 Task: Start polyline.
Action: Mouse moved to (459, 328)
Screenshot: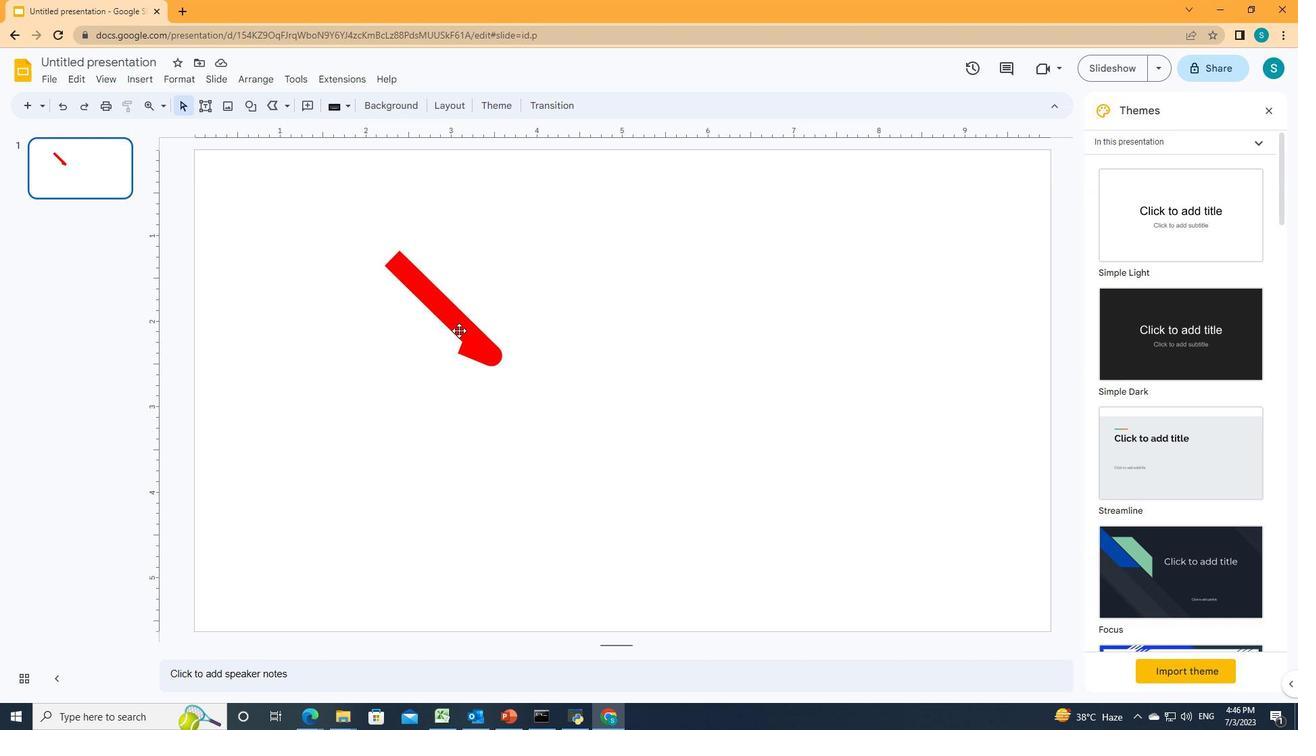 
Action: Mouse pressed left at (459, 328)
Screenshot: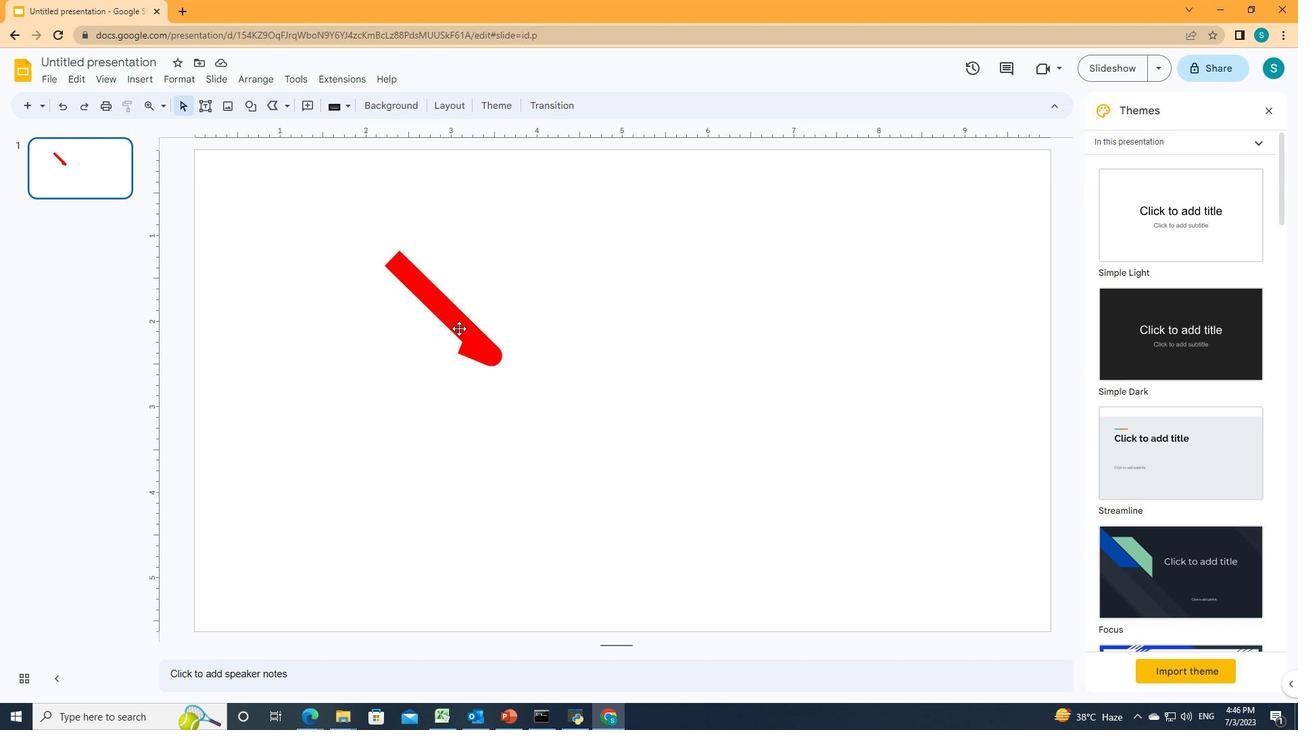 
Action: Mouse moved to (396, 104)
Screenshot: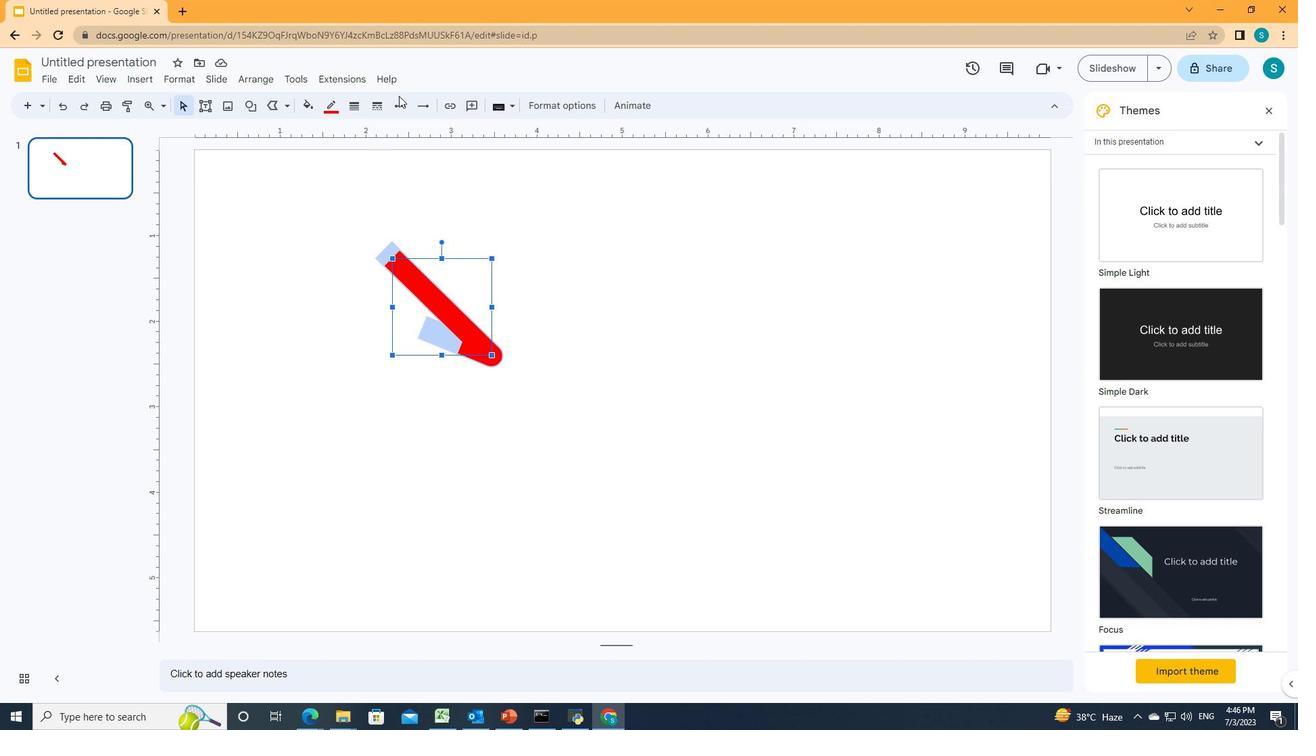 
Action: Mouse pressed left at (396, 104)
Screenshot: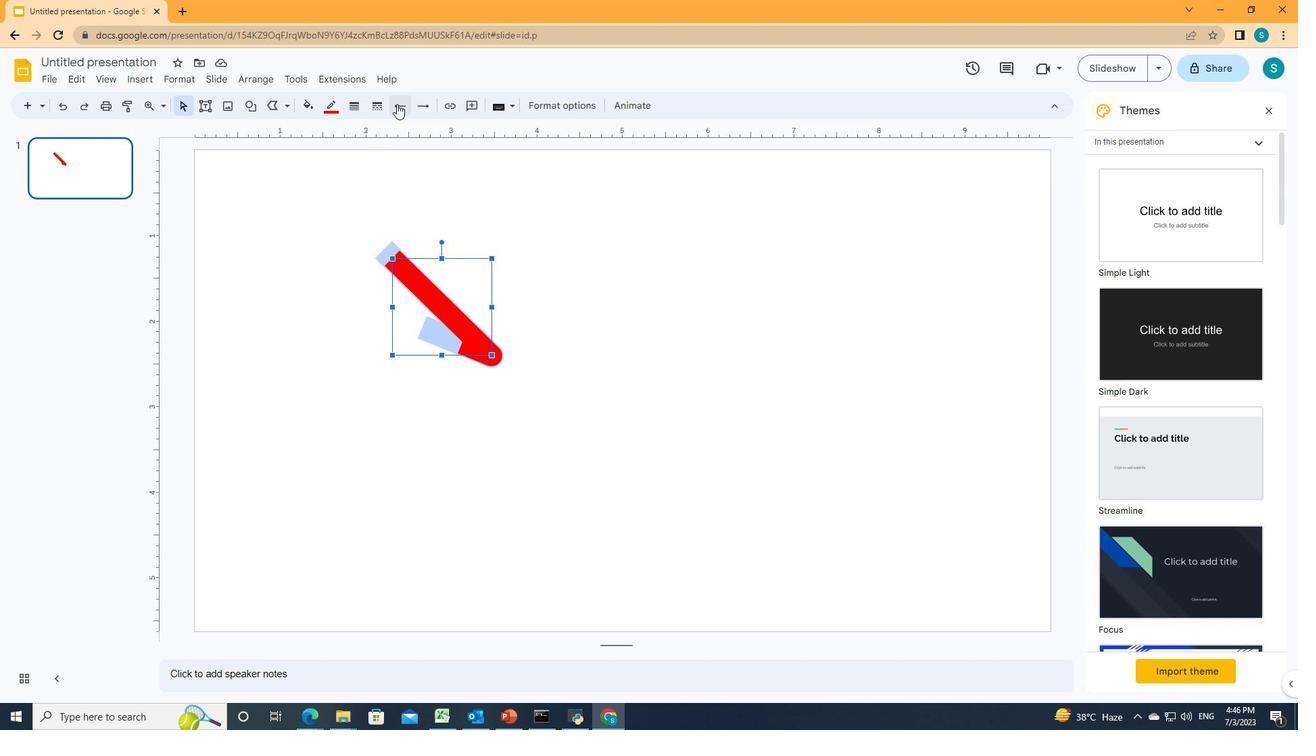 
Action: Mouse moved to (396, 150)
Screenshot: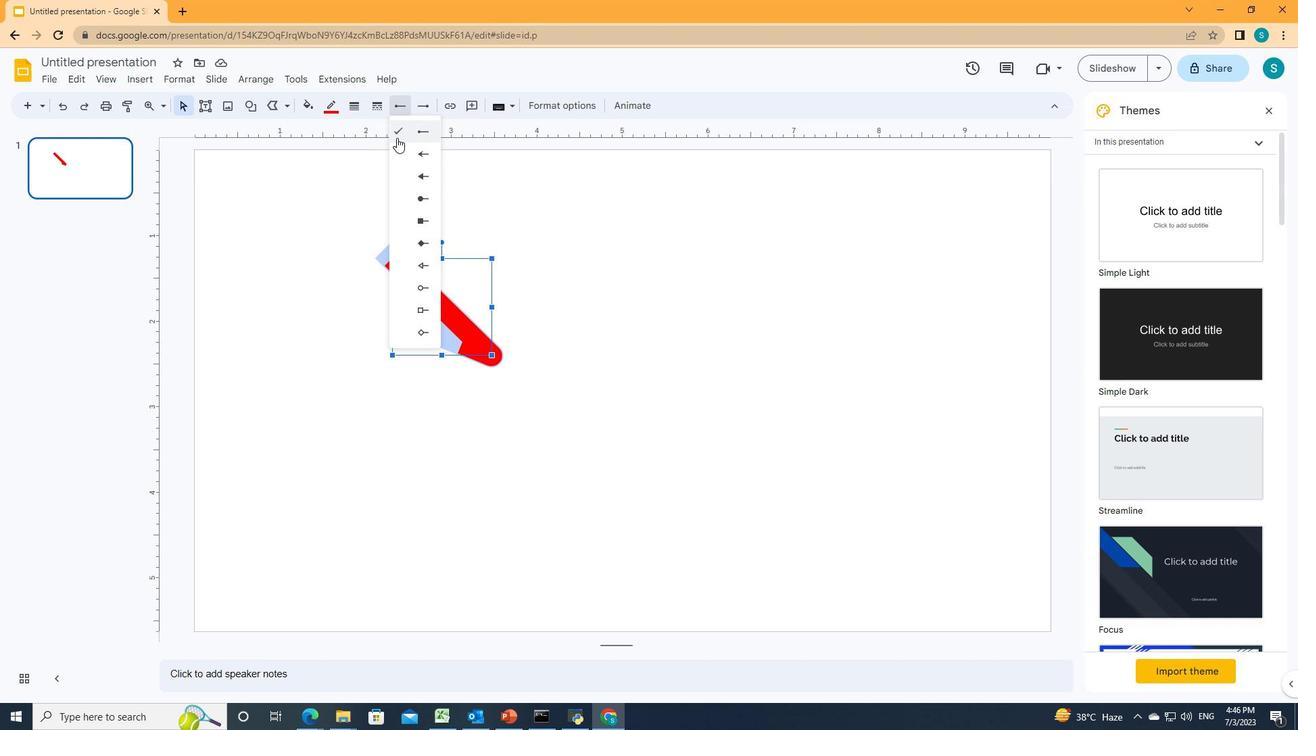 
Action: Mouse pressed left at (396, 150)
Screenshot: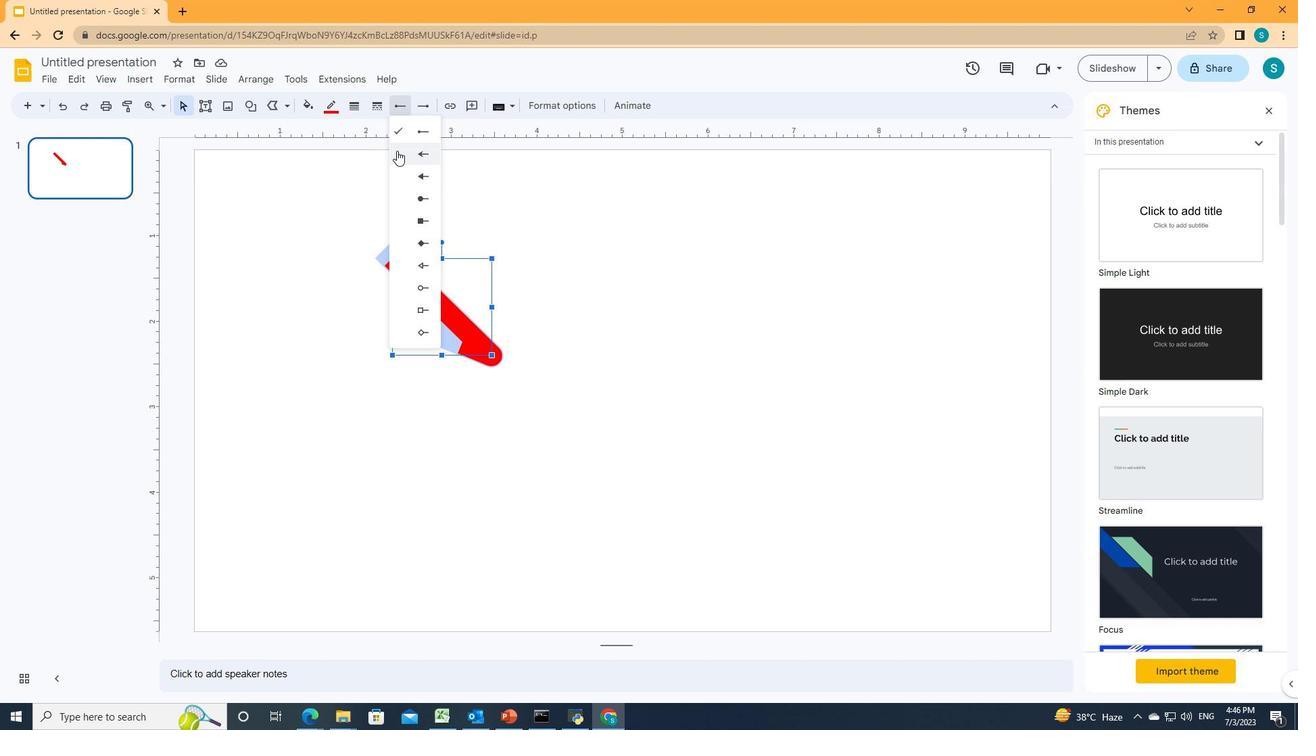 
